 Task: View run tab.
Action: Mouse moved to (141, 4)
Screenshot: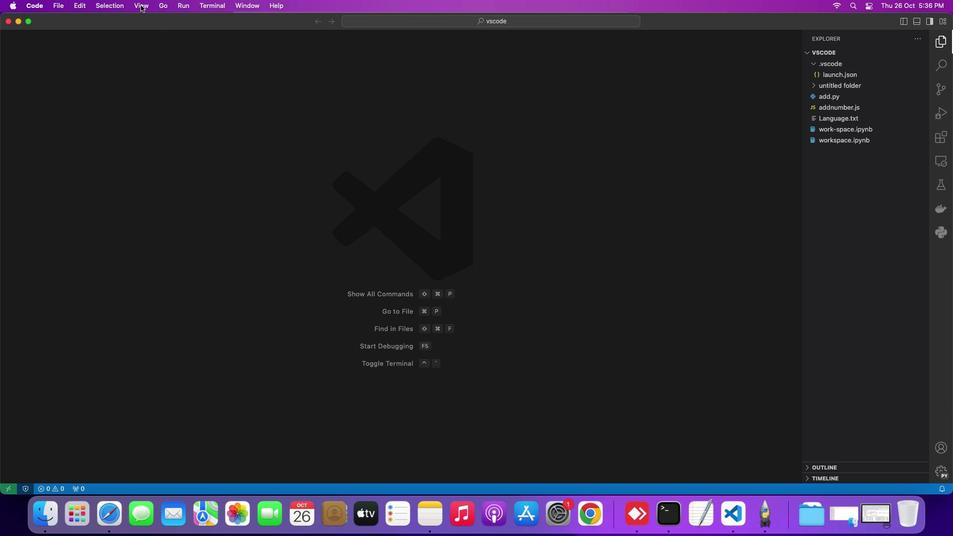 
Action: Mouse pressed left at (141, 4)
Screenshot: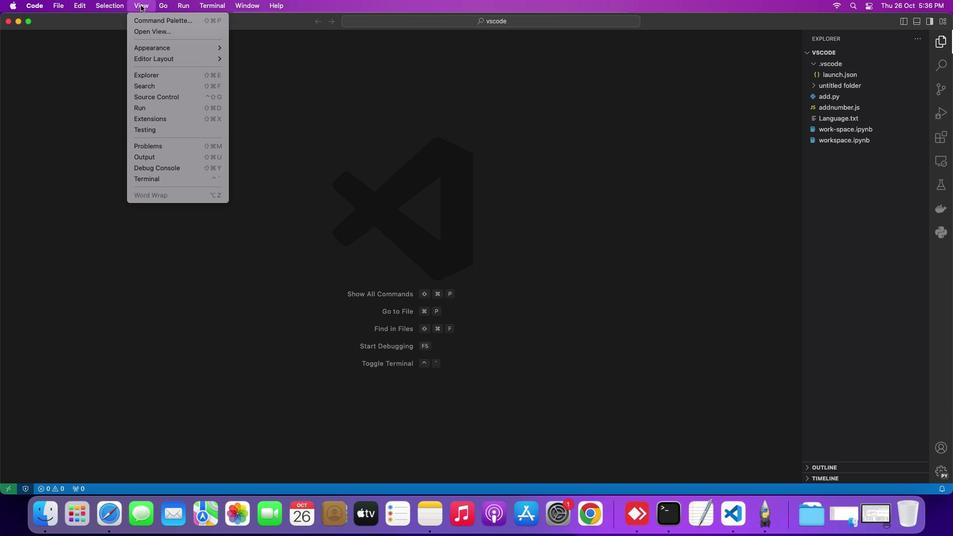 
Action: Mouse moved to (147, 104)
Screenshot: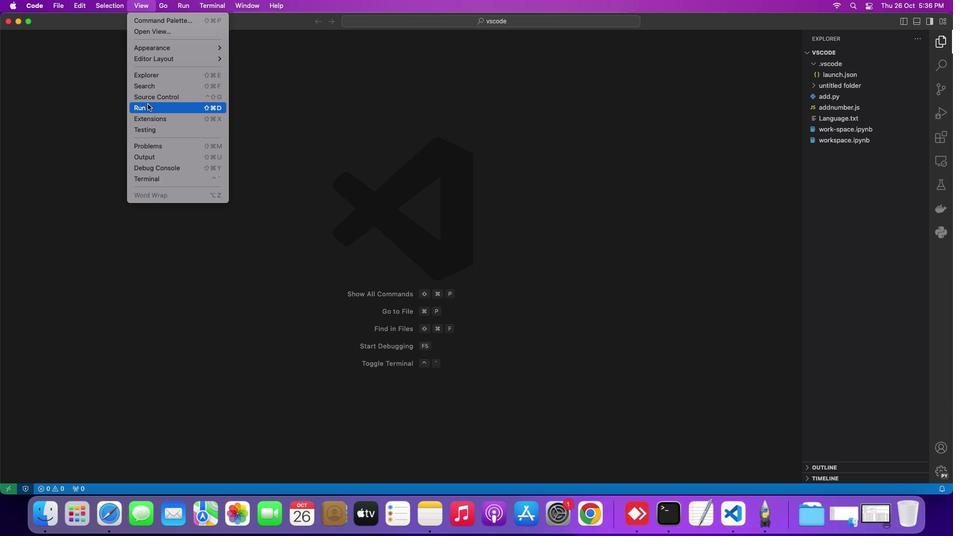 
Action: Mouse pressed left at (147, 104)
Screenshot: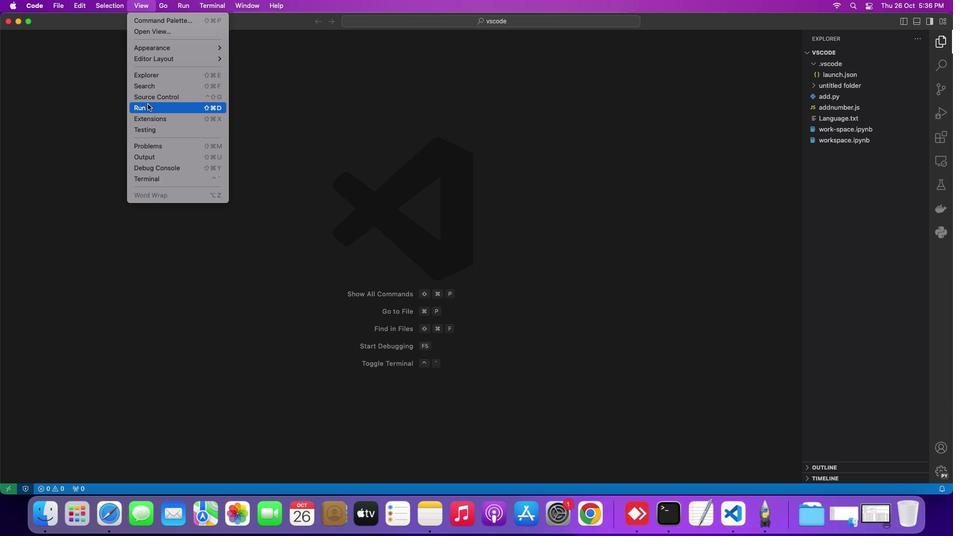 
Action: Mouse moved to (506, 222)
Screenshot: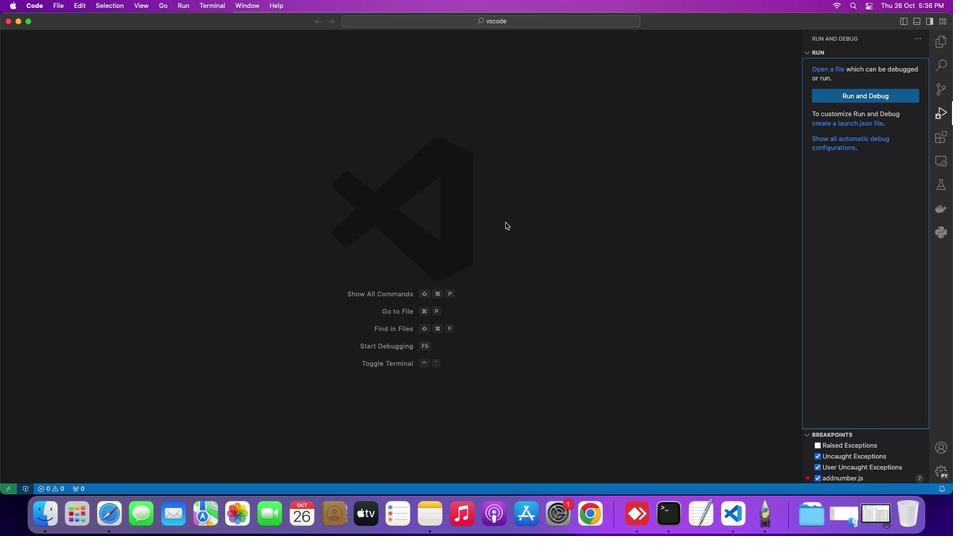 
